 Task: Learn more about follow link.
Action: Mouse moved to (632, 86)
Screenshot: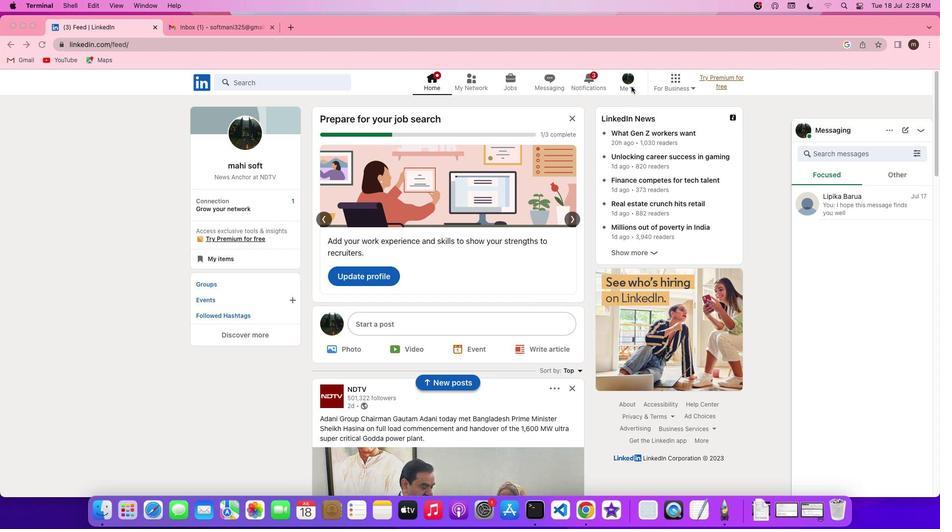 
Action: Mouse pressed left at (632, 86)
Screenshot: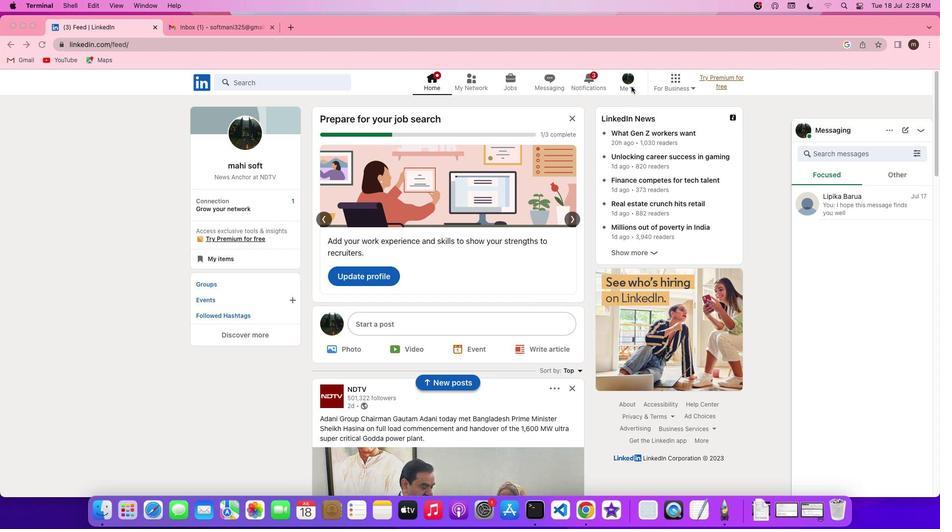 
Action: Mouse moved to (632, 87)
Screenshot: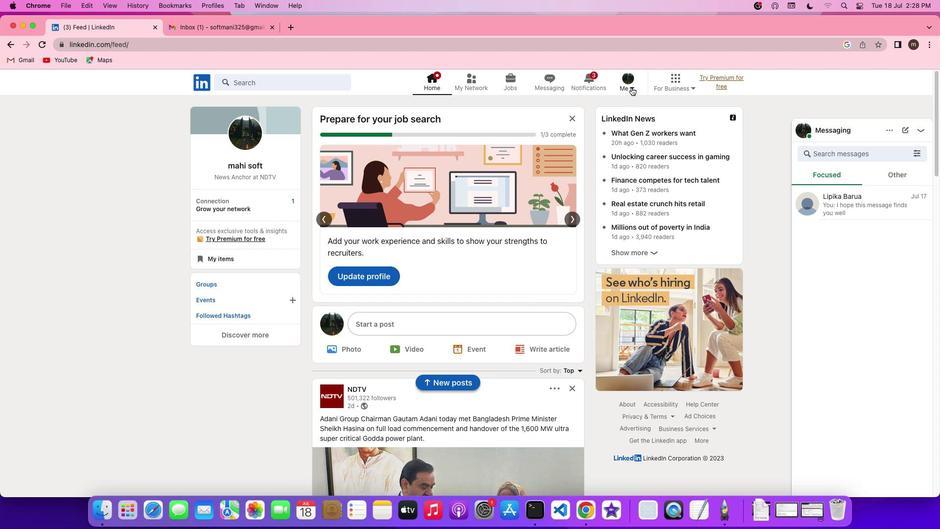 
Action: Mouse pressed left at (632, 87)
Screenshot: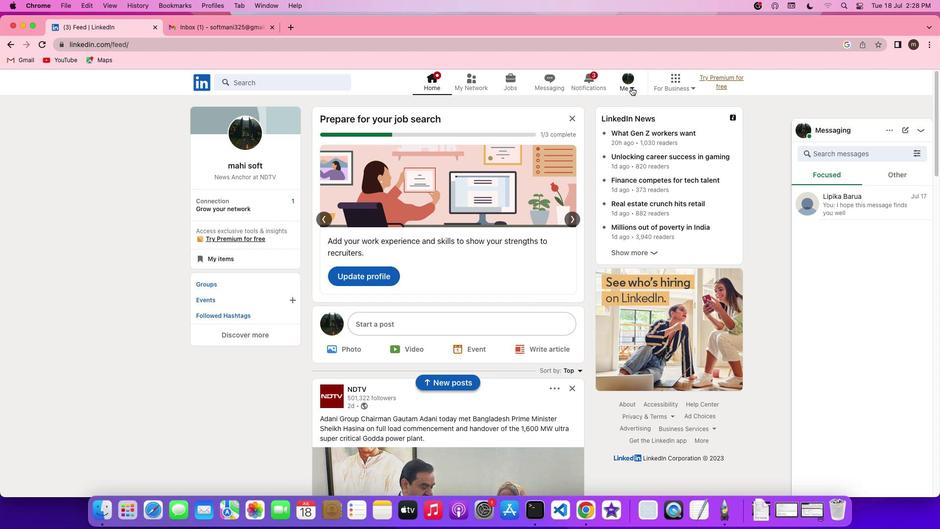 
Action: Mouse moved to (613, 143)
Screenshot: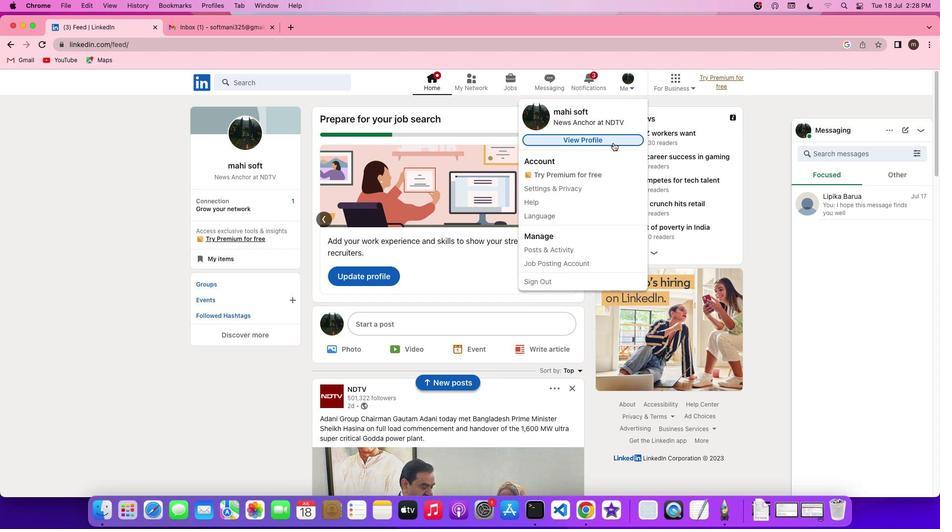 
Action: Mouse pressed left at (613, 143)
Screenshot: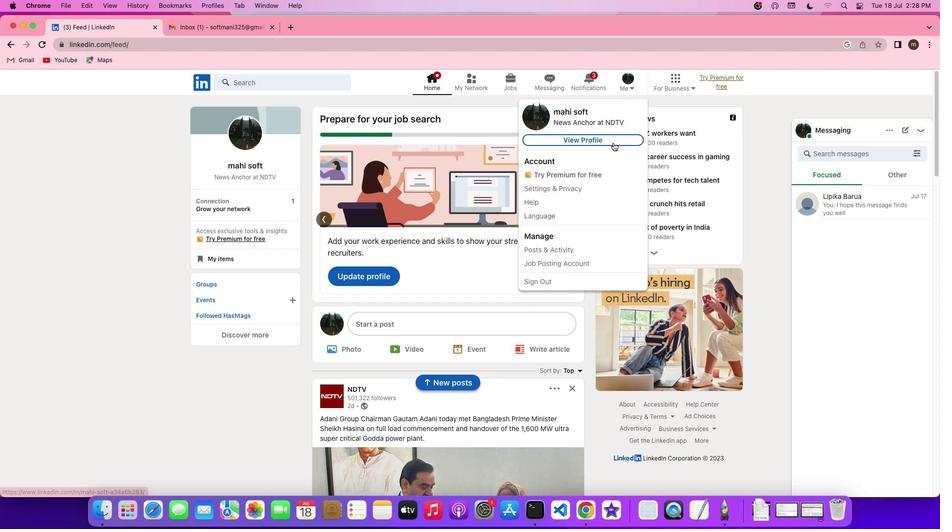 
Action: Mouse moved to (513, 244)
Screenshot: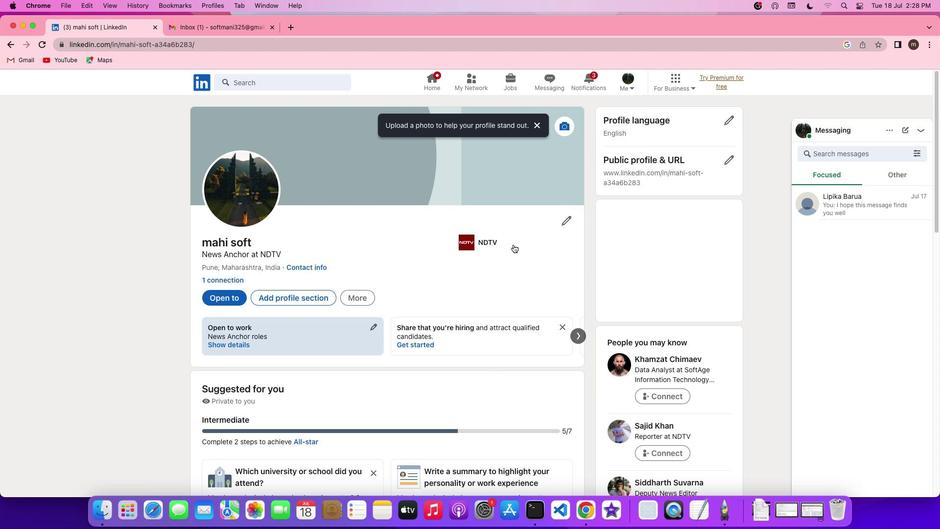 
Action: Mouse scrolled (513, 244) with delta (0, 0)
Screenshot: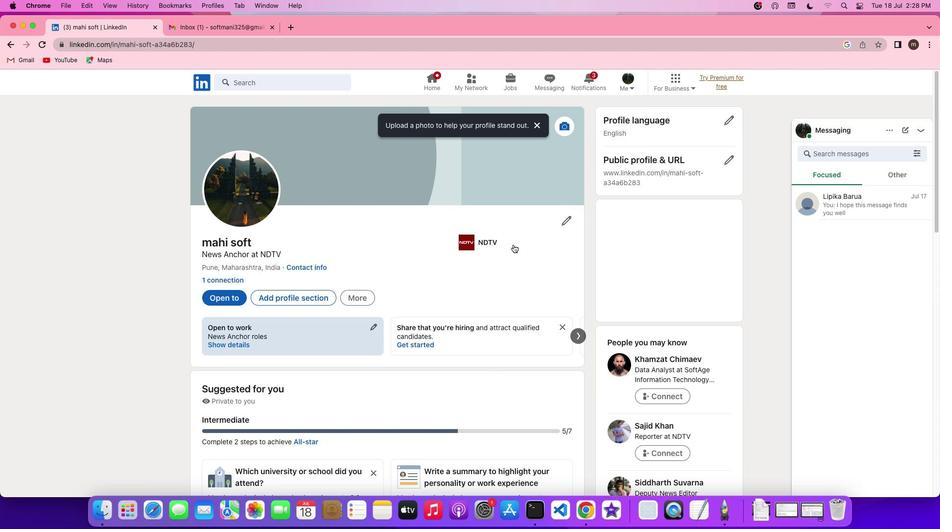 
Action: Mouse scrolled (513, 244) with delta (0, 0)
Screenshot: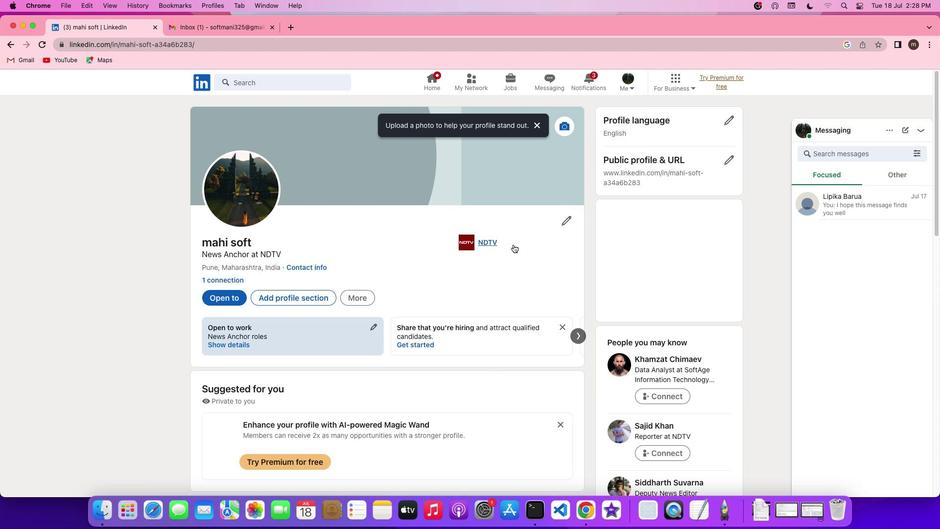 
Action: Mouse scrolled (513, 244) with delta (0, 0)
Screenshot: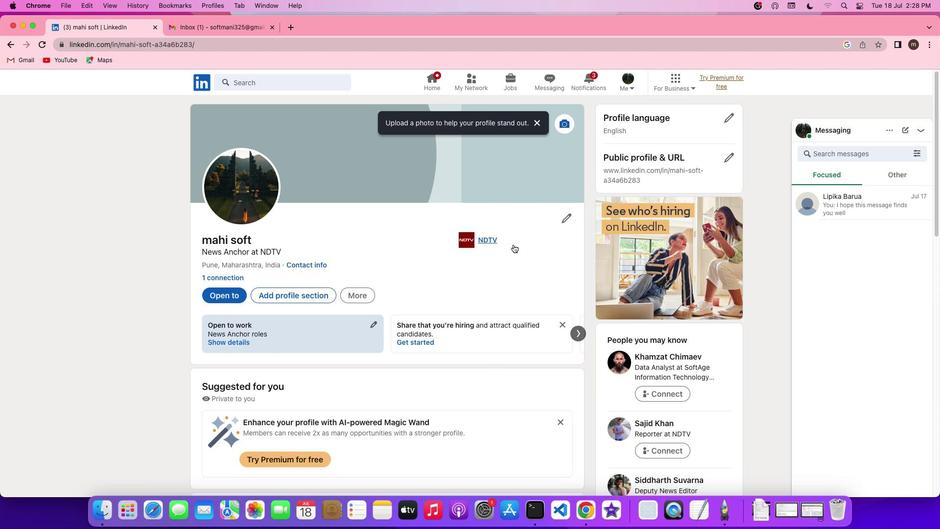 
Action: Mouse scrolled (513, 244) with delta (0, -1)
Screenshot: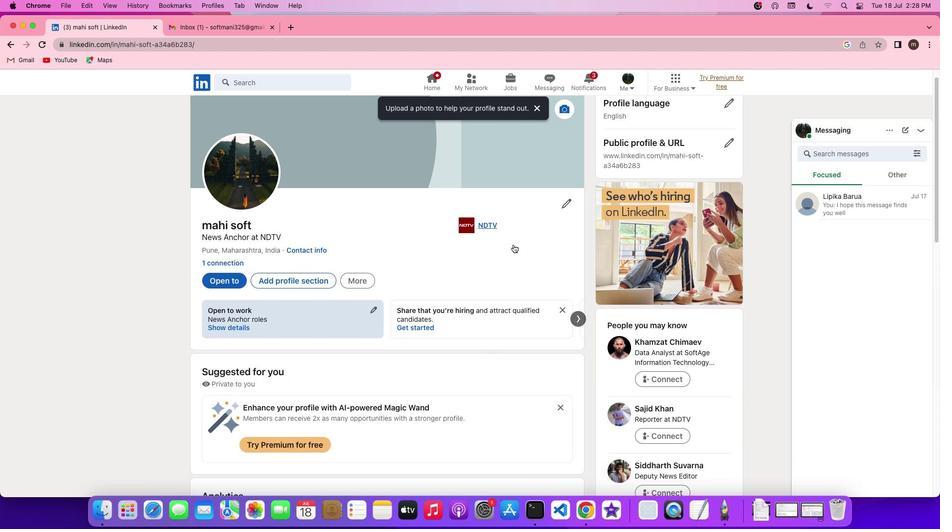
Action: Mouse scrolled (513, 244) with delta (0, 0)
Screenshot: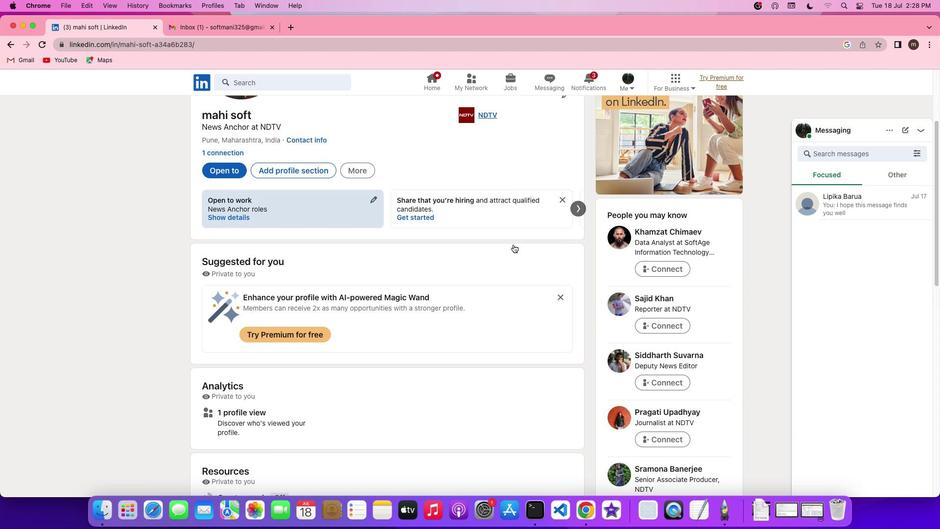 
Action: Mouse scrolled (513, 244) with delta (0, 0)
Screenshot: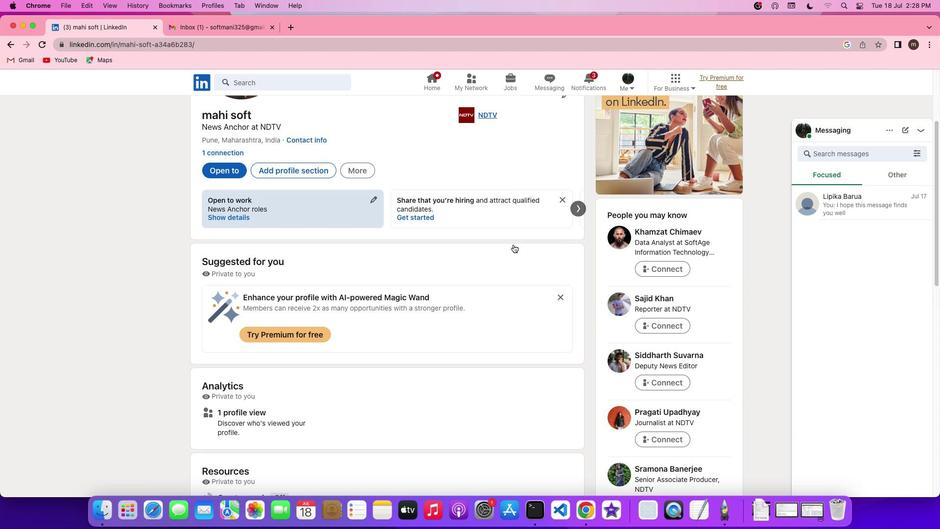 
Action: Mouse scrolled (513, 244) with delta (0, 0)
Screenshot: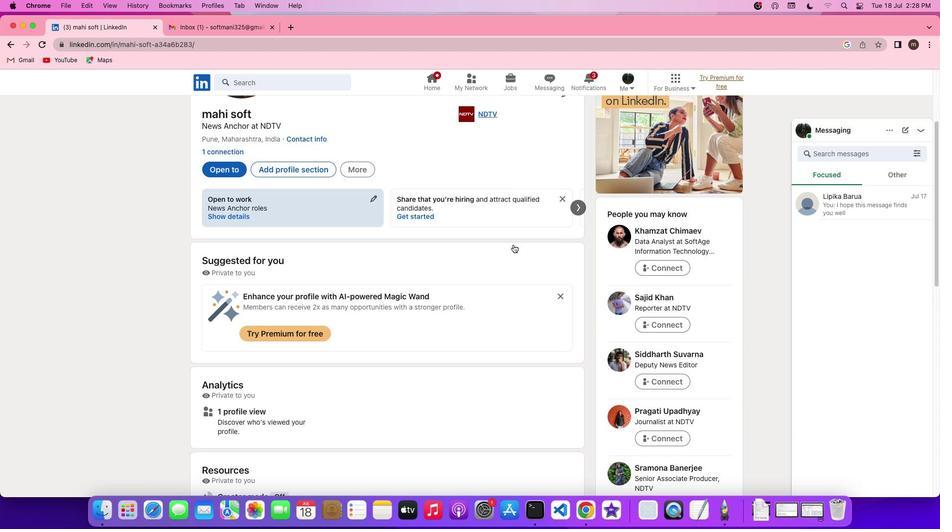 
Action: Mouse scrolled (513, 244) with delta (0, 0)
Screenshot: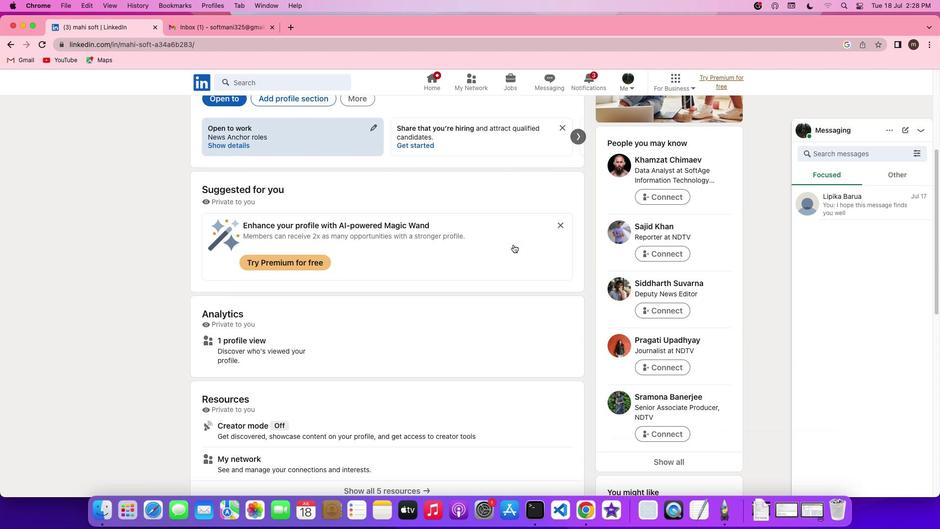 
Action: Mouse scrolled (513, 244) with delta (0, 0)
Screenshot: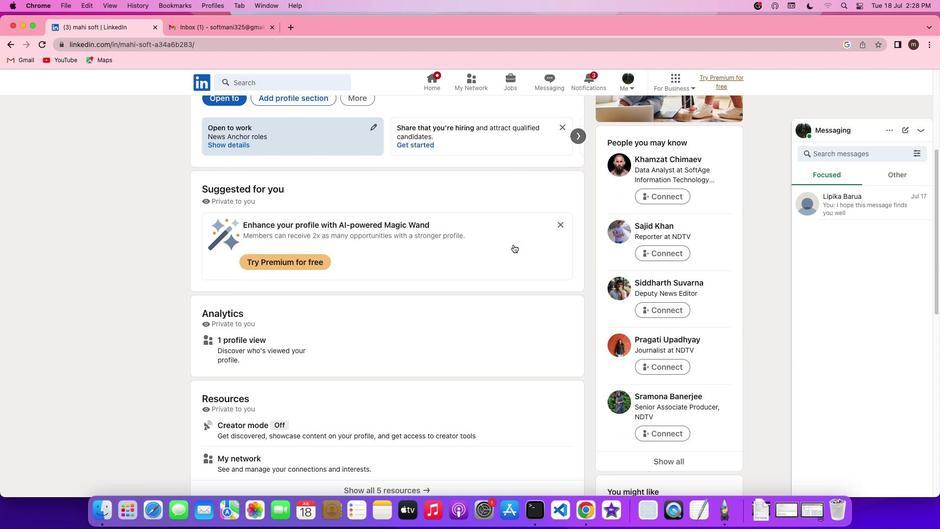 
Action: Mouse scrolled (513, 244) with delta (0, 0)
Screenshot: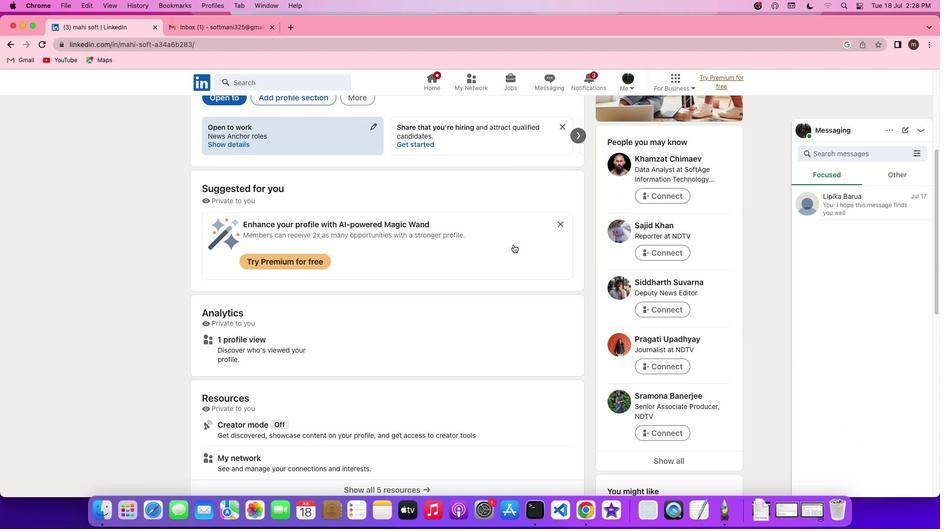 
Action: Mouse moved to (248, 347)
Screenshot: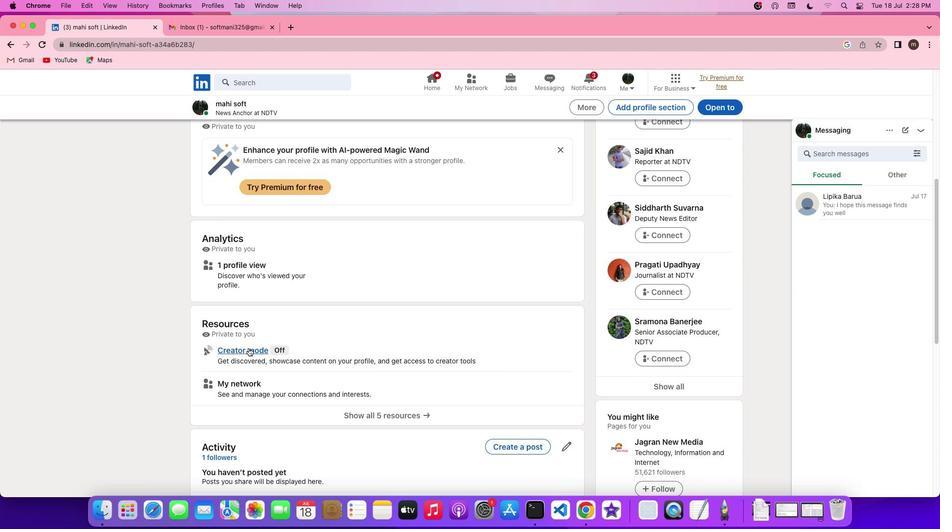 
Action: Mouse pressed left at (248, 347)
Screenshot: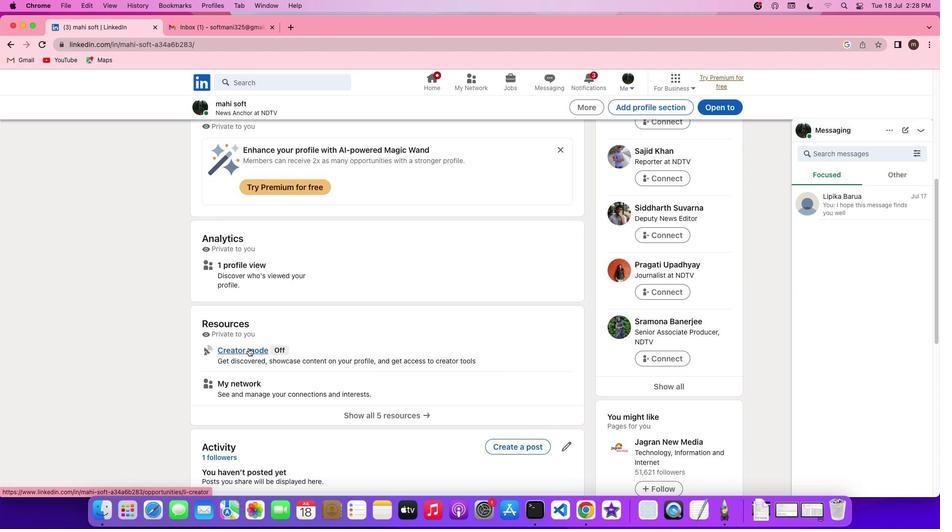 
Action: Mouse moved to (621, 421)
Screenshot: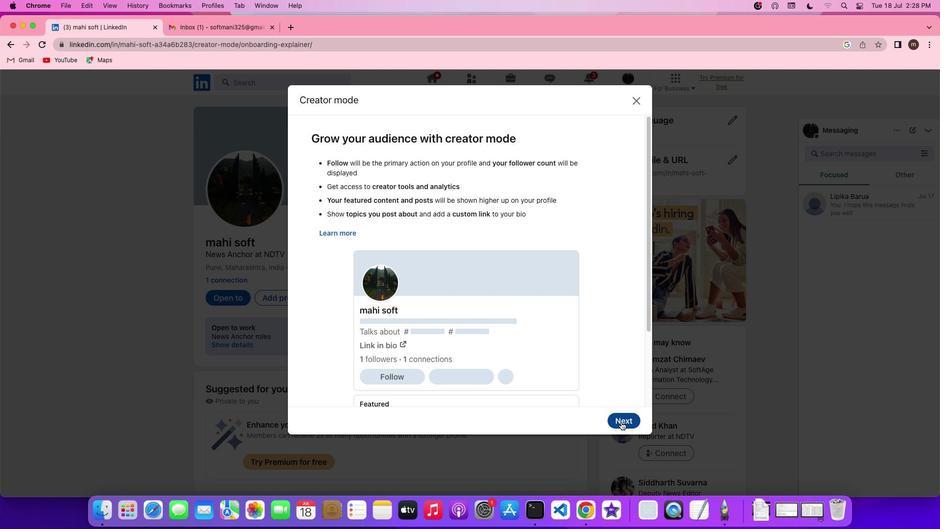 
Action: Mouse pressed left at (621, 421)
Screenshot: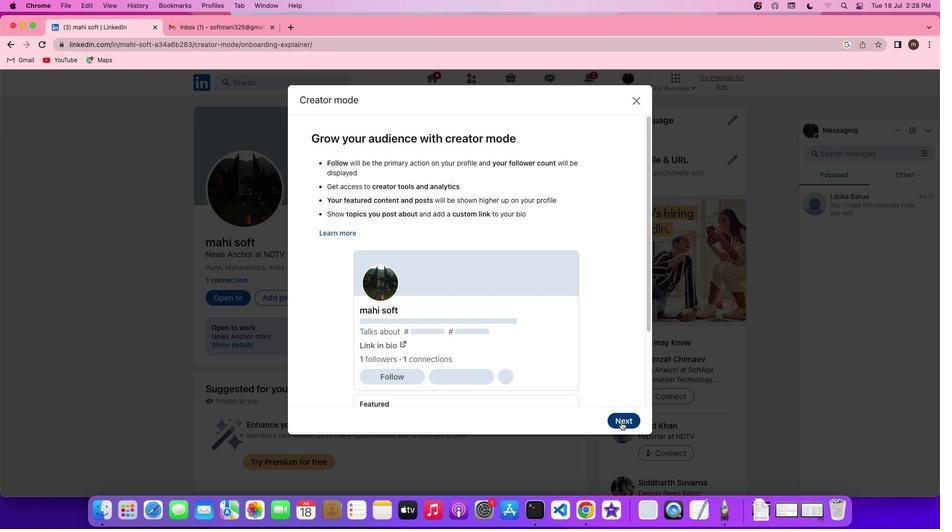 
Action: Mouse moved to (606, 349)
Screenshot: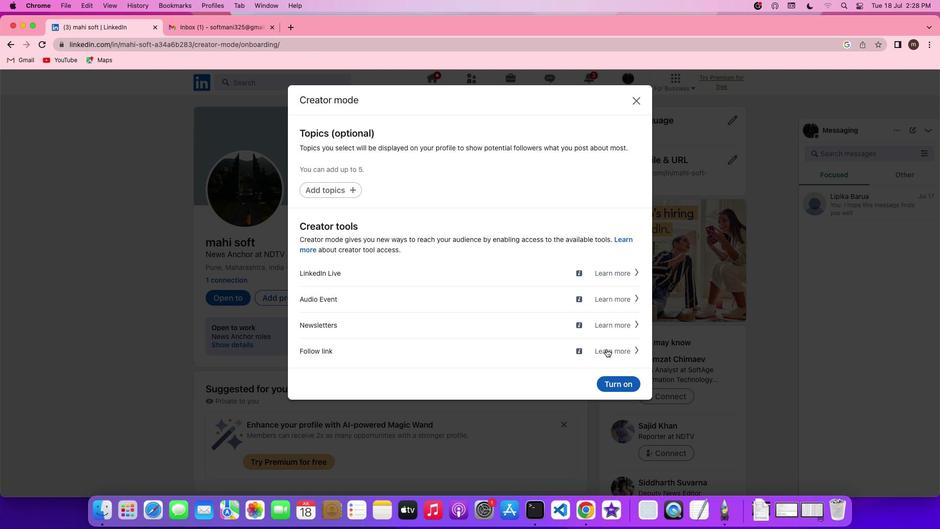 
Action: Mouse pressed left at (606, 349)
Screenshot: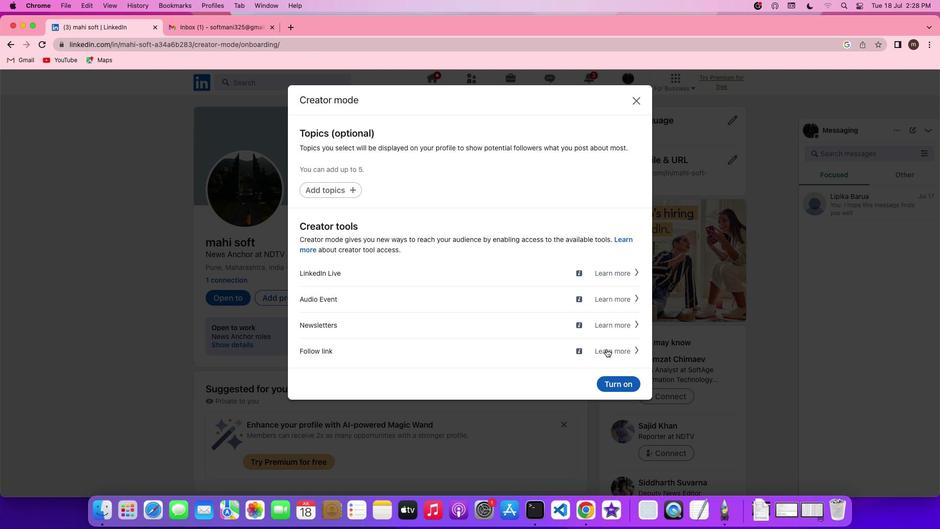 
Action: Mouse moved to (552, 236)
Screenshot: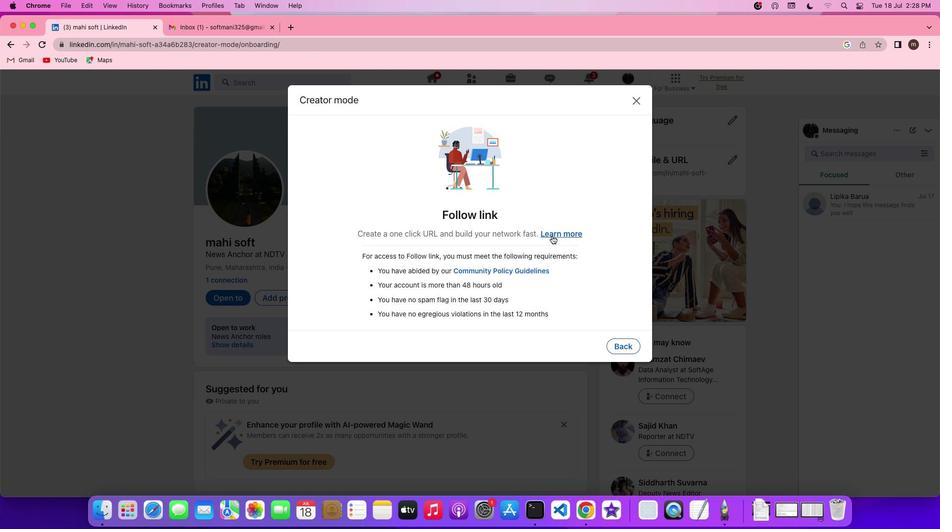 
Action: Mouse pressed left at (552, 236)
Screenshot: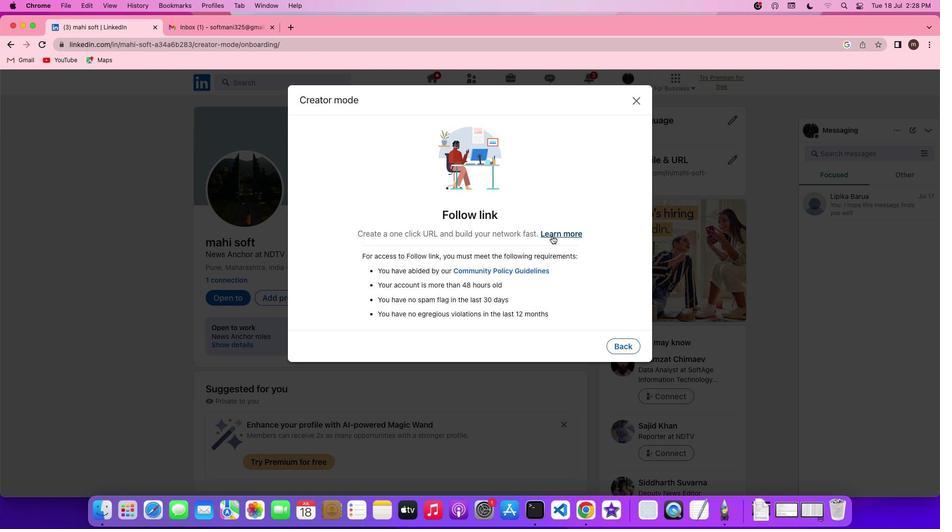 
Action: Mouse moved to (551, 316)
Screenshot: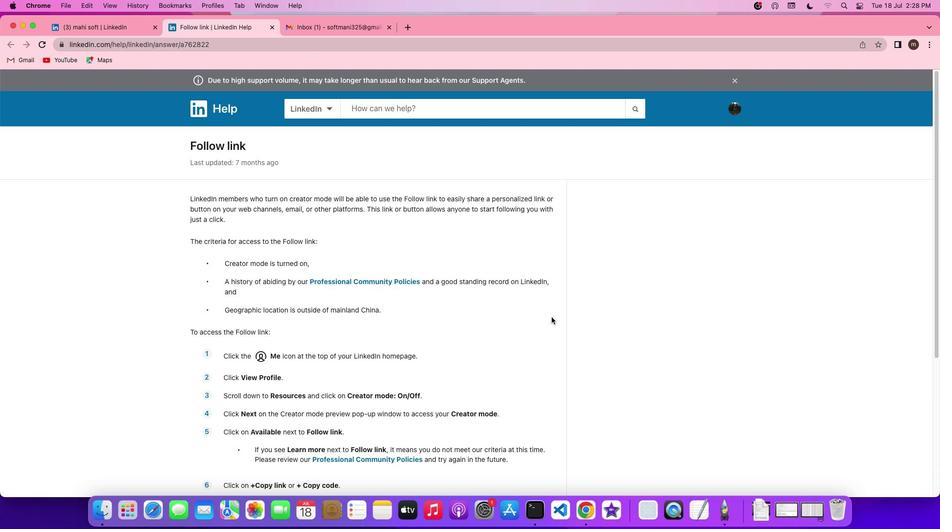 
Action: Mouse scrolled (551, 316) with delta (0, 0)
Screenshot: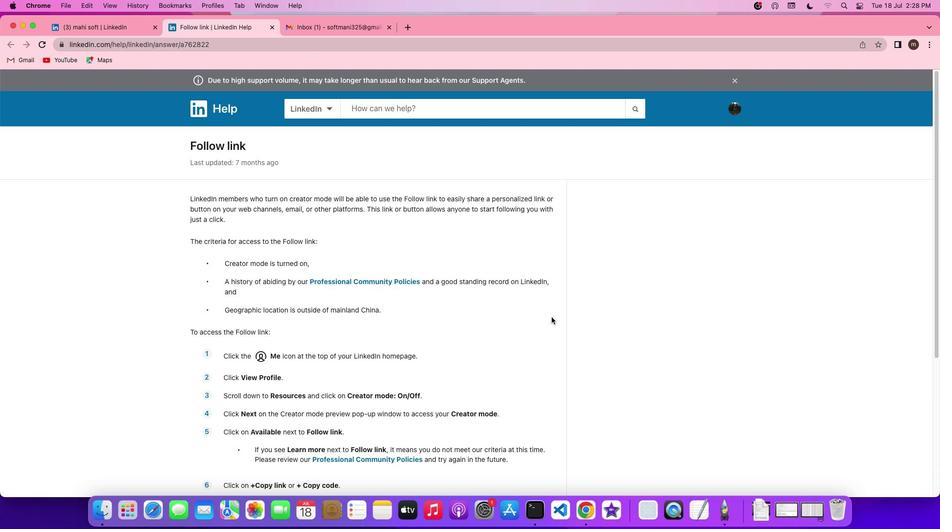 
Action: Mouse scrolled (551, 316) with delta (0, 0)
Screenshot: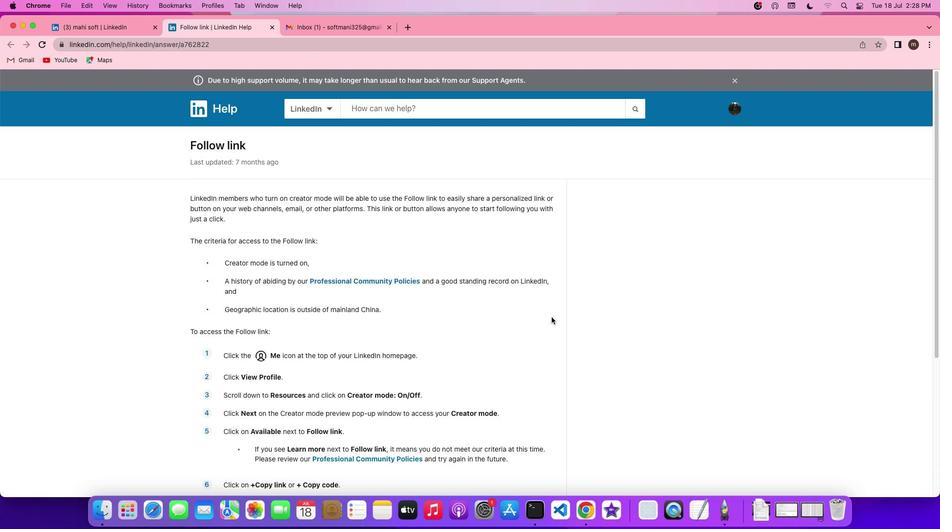 
Action: Mouse scrolled (551, 316) with delta (0, 0)
Screenshot: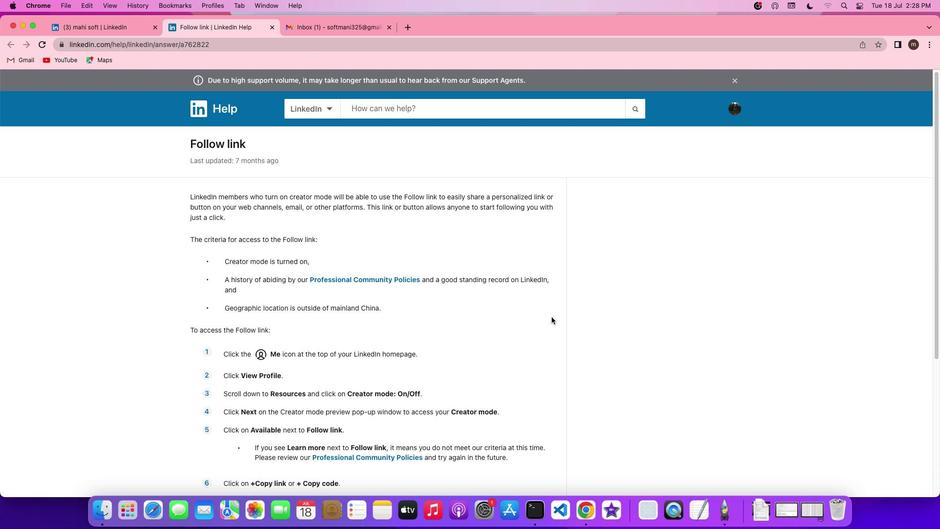 
Action: Mouse scrolled (551, 316) with delta (0, 0)
Screenshot: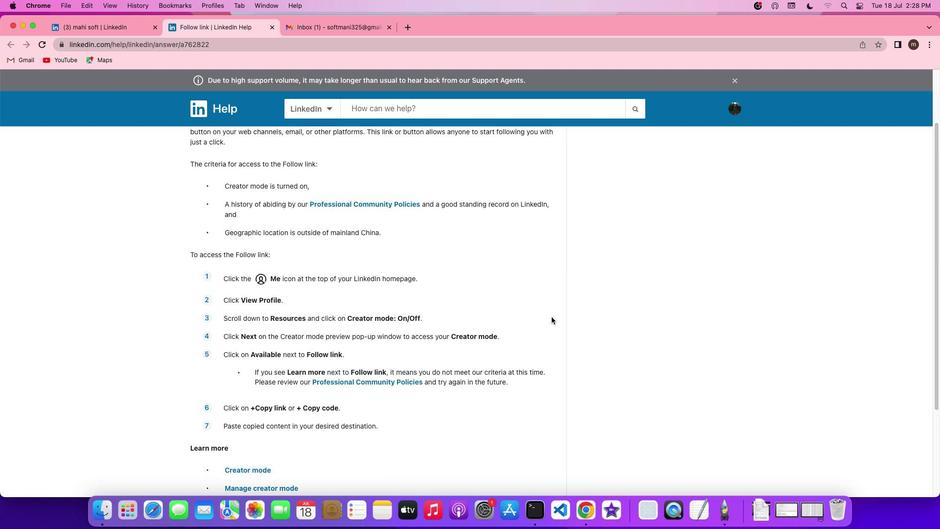 
Action: Mouse scrolled (551, 316) with delta (0, 0)
Screenshot: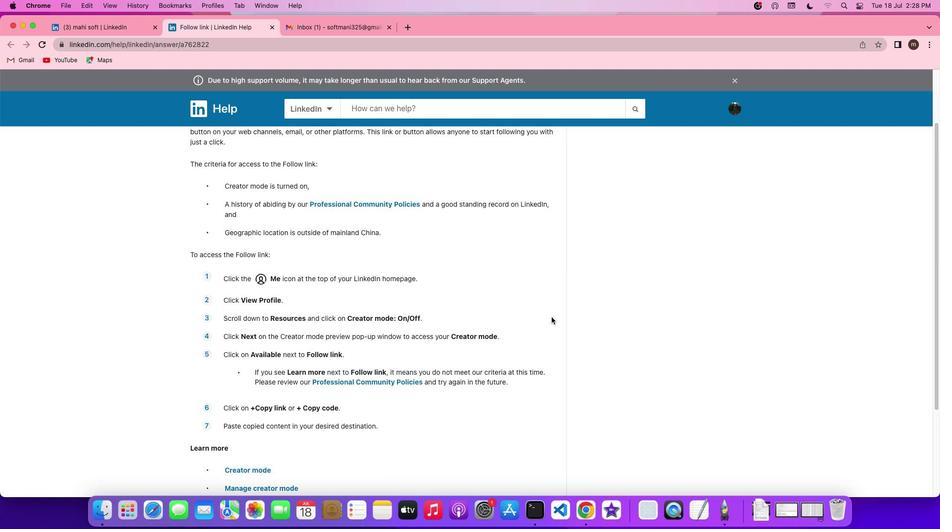 
Action: Mouse scrolled (551, 316) with delta (0, 0)
Screenshot: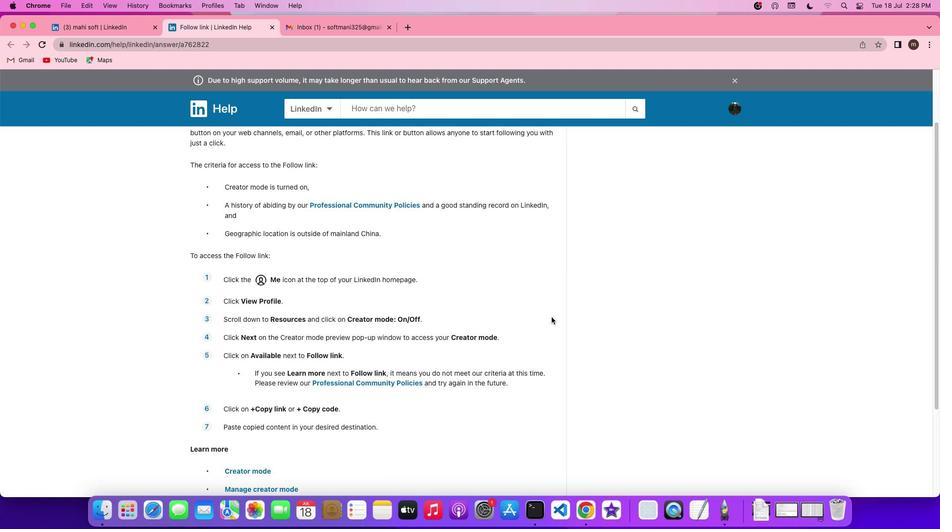 
